 Task: Find the subway routes for traveling to to Empire State Building from Work.
Action: Mouse moved to (284, 105)
Screenshot: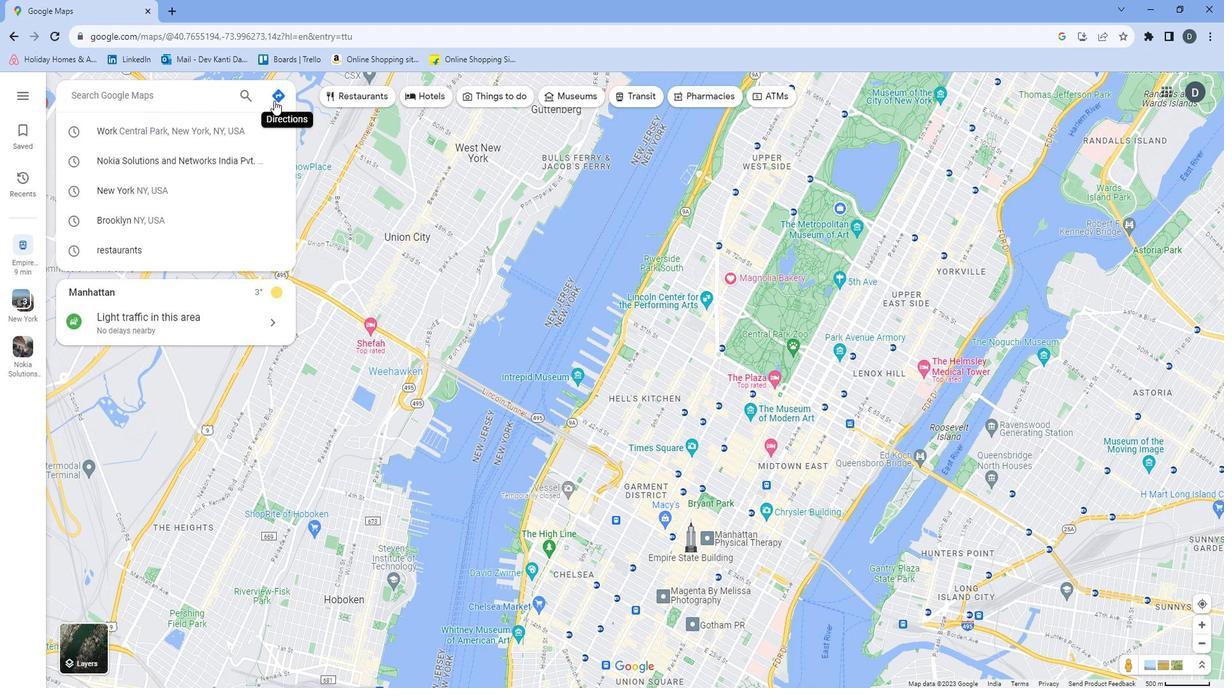 
Action: Mouse pressed left at (284, 105)
Screenshot: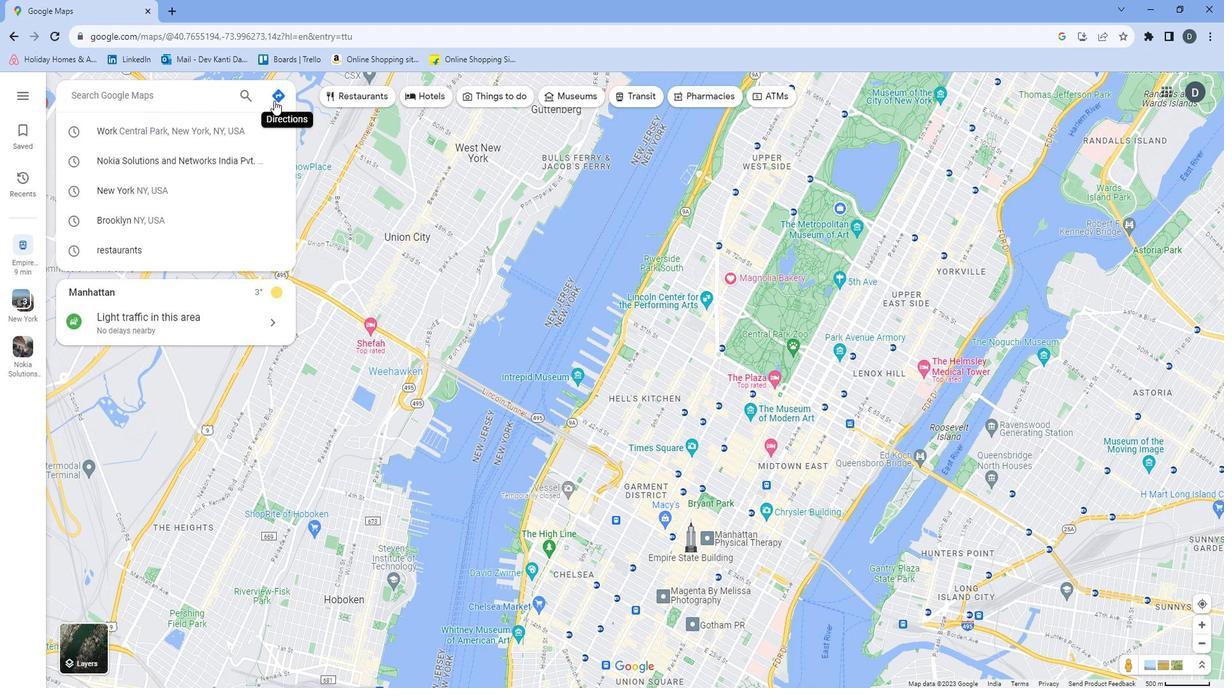 
Action: Mouse moved to (187, 137)
Screenshot: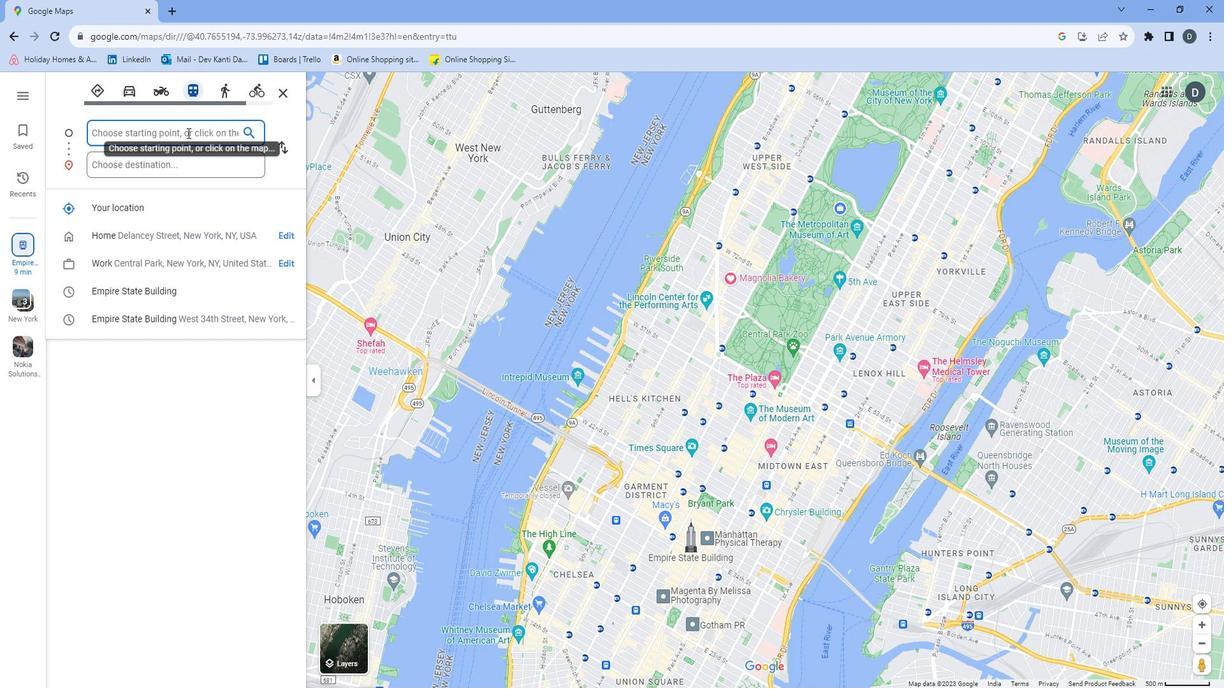 
Action: Mouse pressed left at (187, 137)
Screenshot: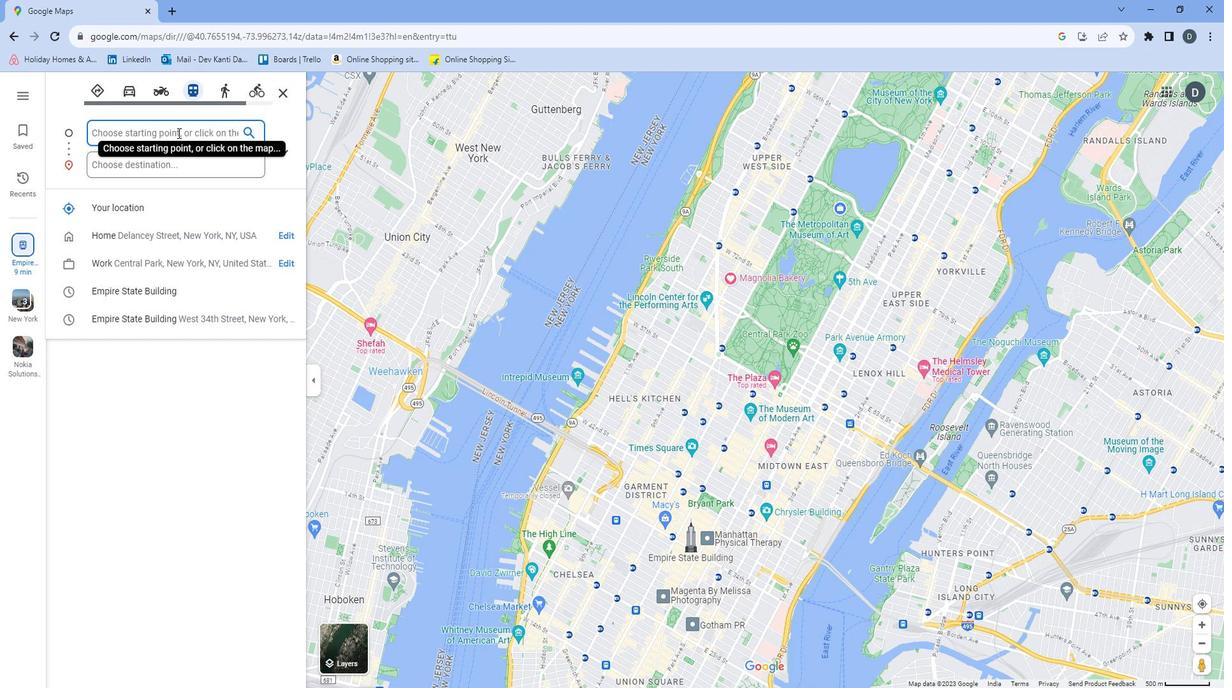 
Action: Mouse moved to (172, 260)
Screenshot: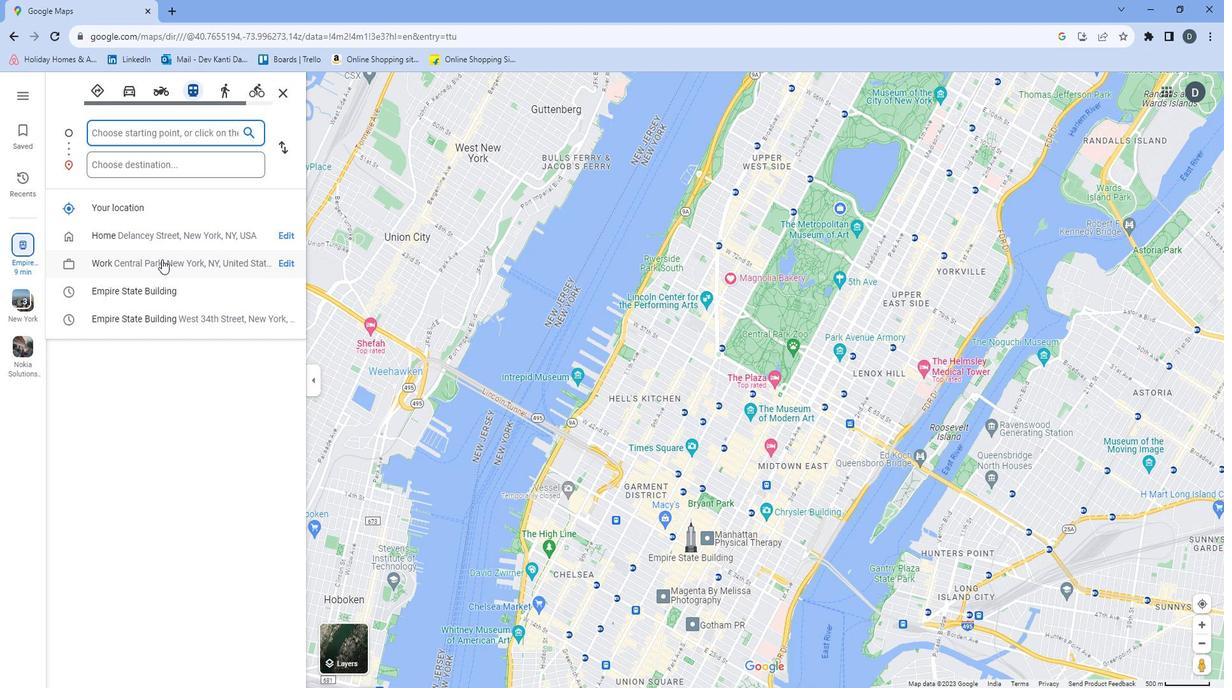 
Action: Mouse pressed left at (172, 260)
Screenshot: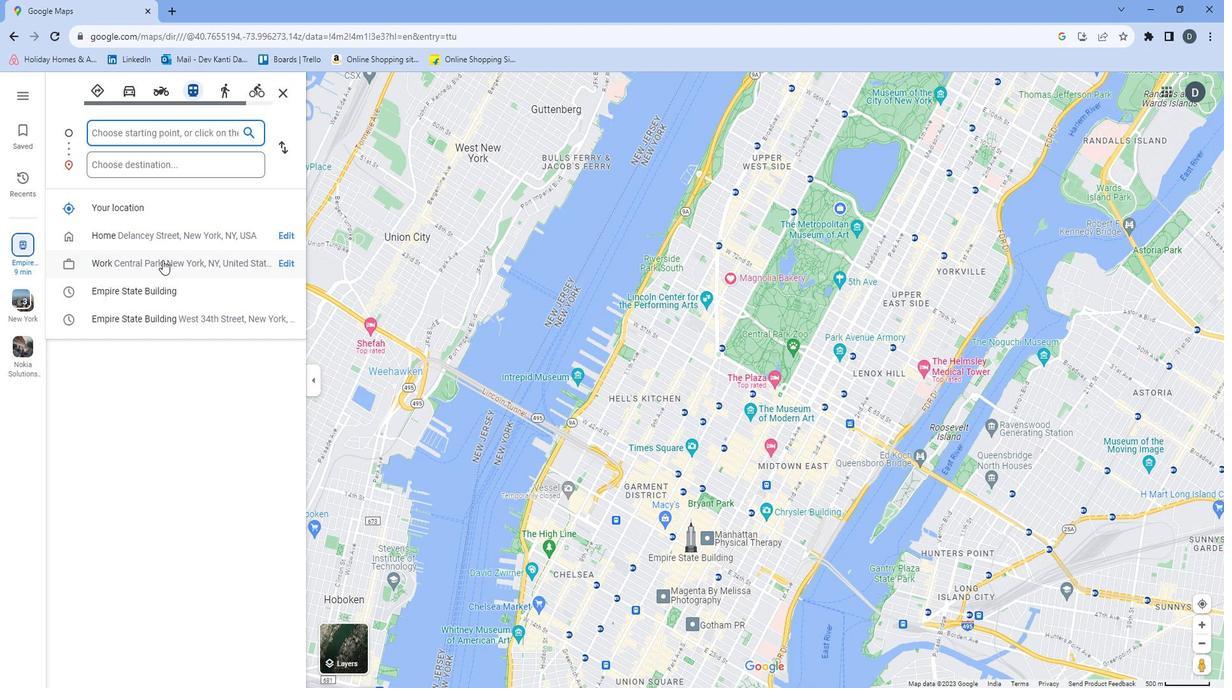 
Action: Mouse moved to (196, 168)
Screenshot: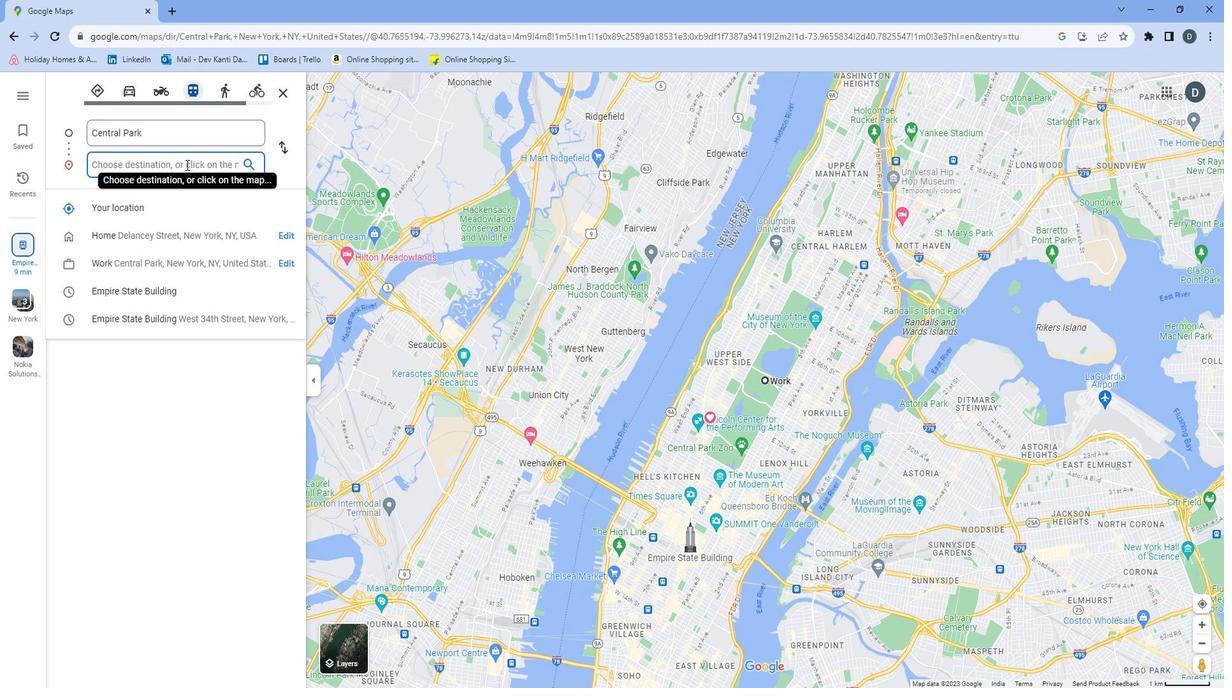 
Action: Mouse pressed left at (196, 168)
Screenshot: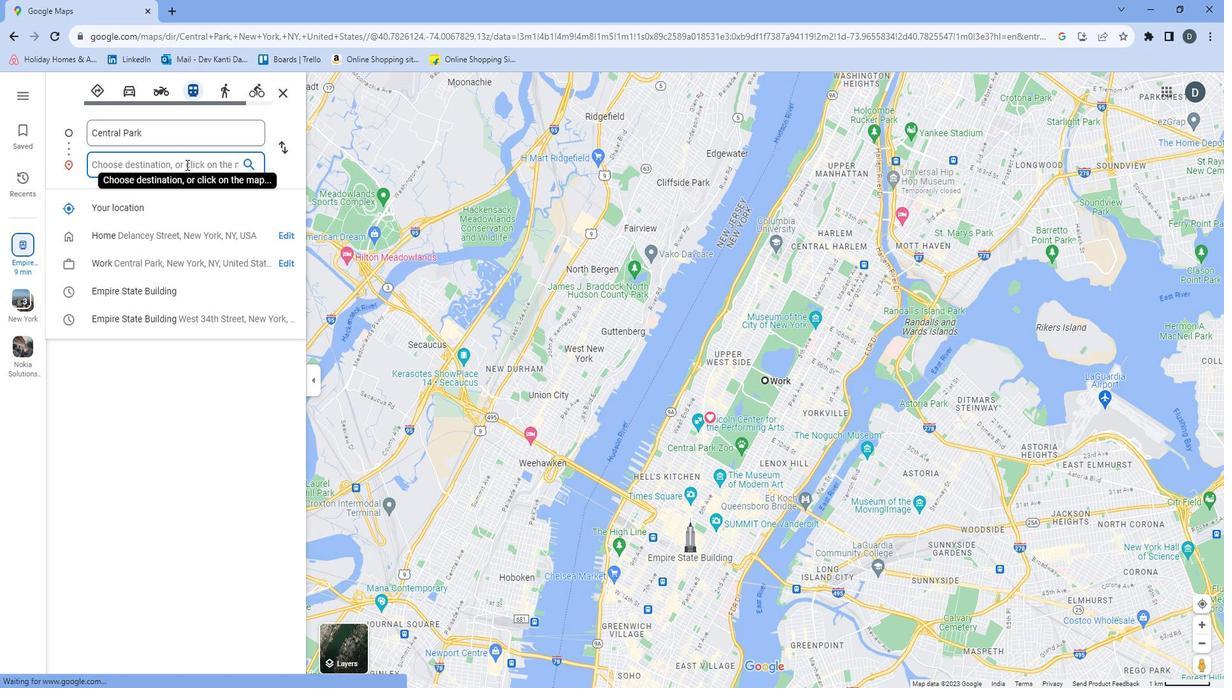 
Action: Mouse moved to (197, 168)
Screenshot: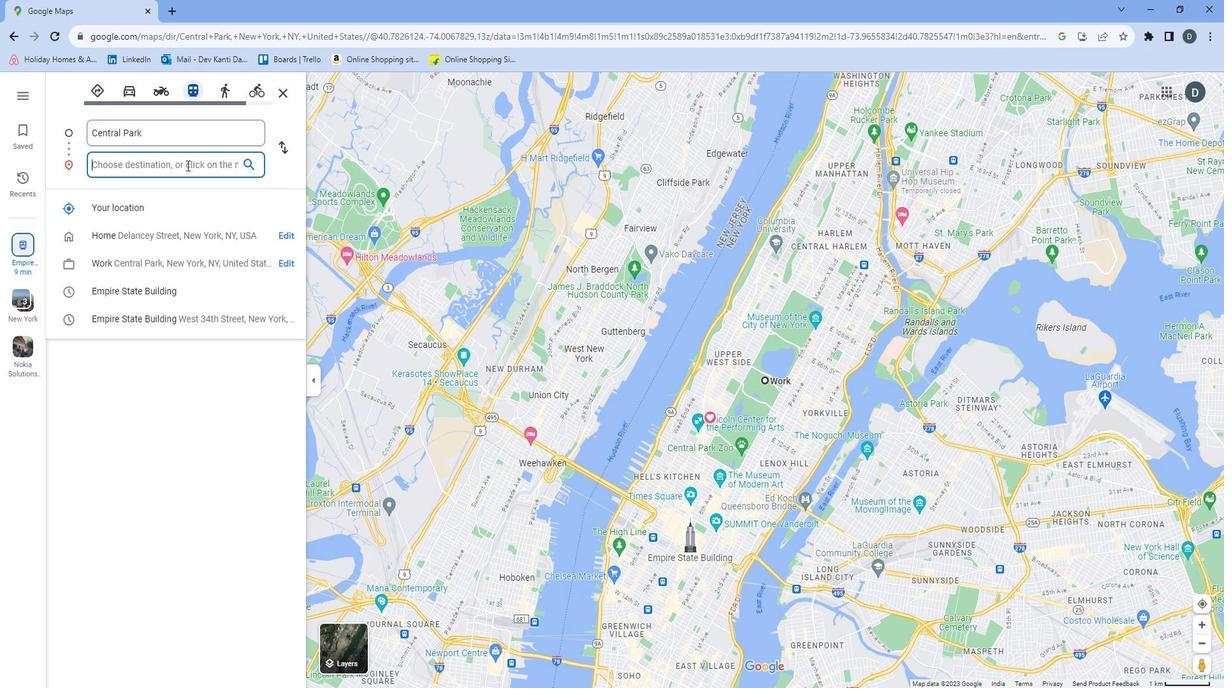 
Action: Key pressed <Key.shift><Key.shift>Empire<Key.space><Key.shift>State<Key.space><Key.shift>Building<Key.space>
Screenshot: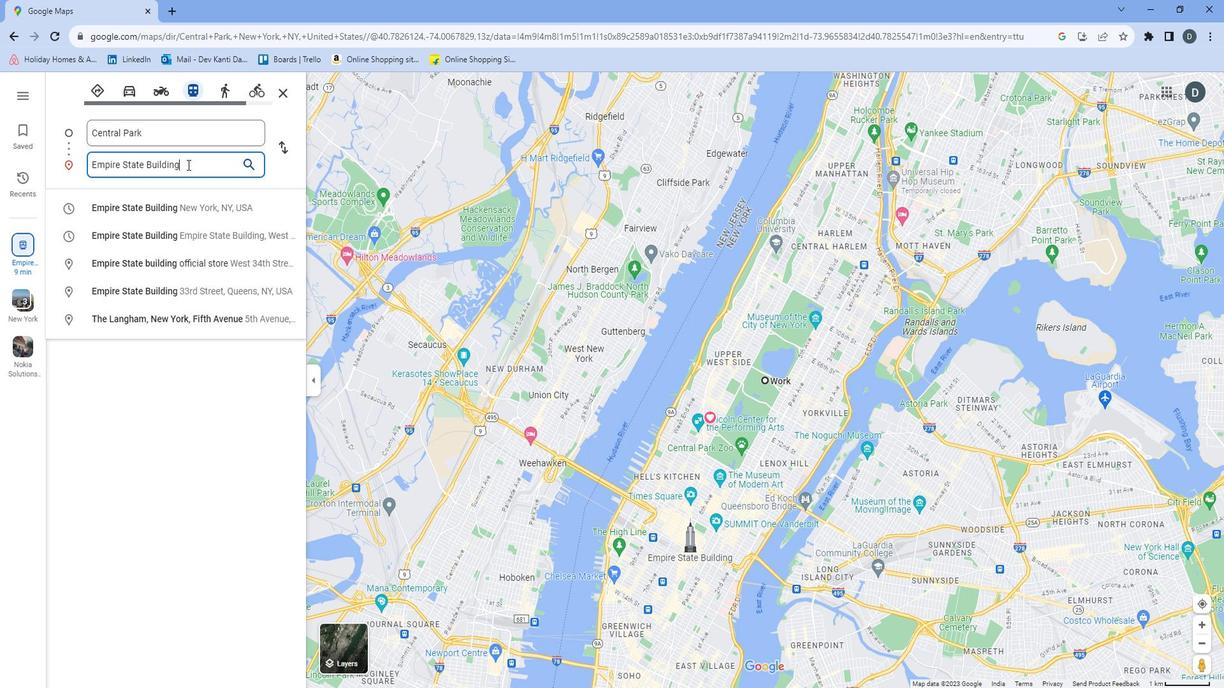 
Action: Mouse moved to (183, 209)
Screenshot: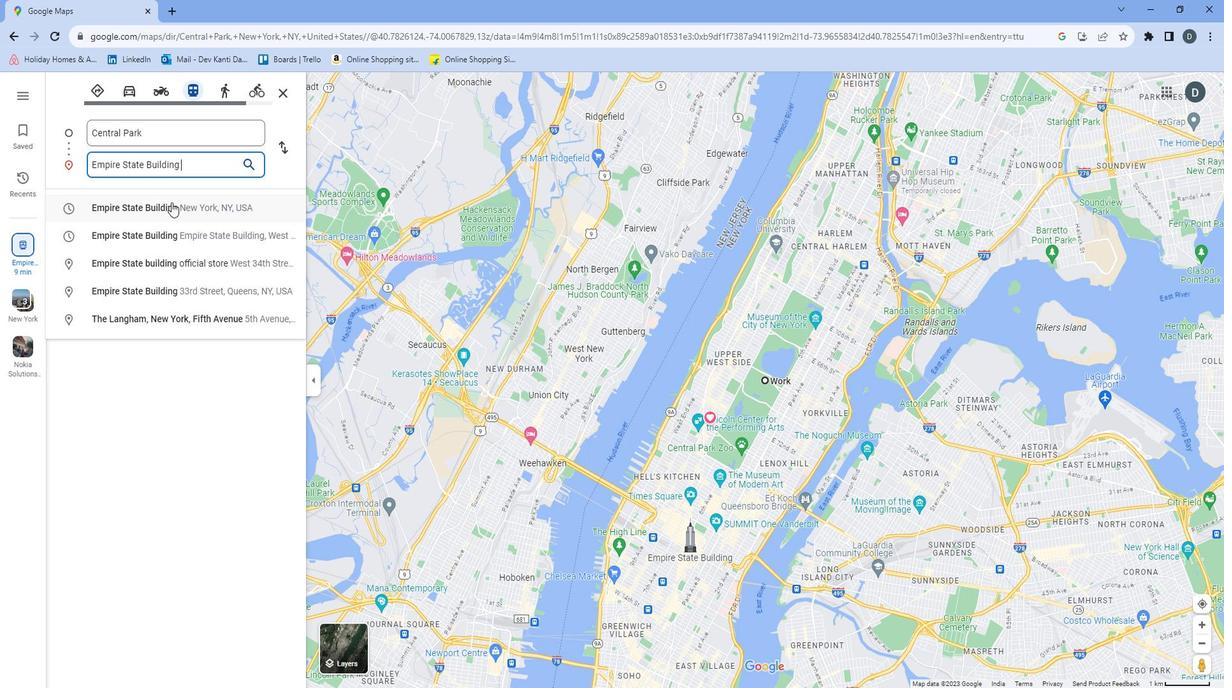 
Action: Mouse pressed left at (183, 209)
Screenshot: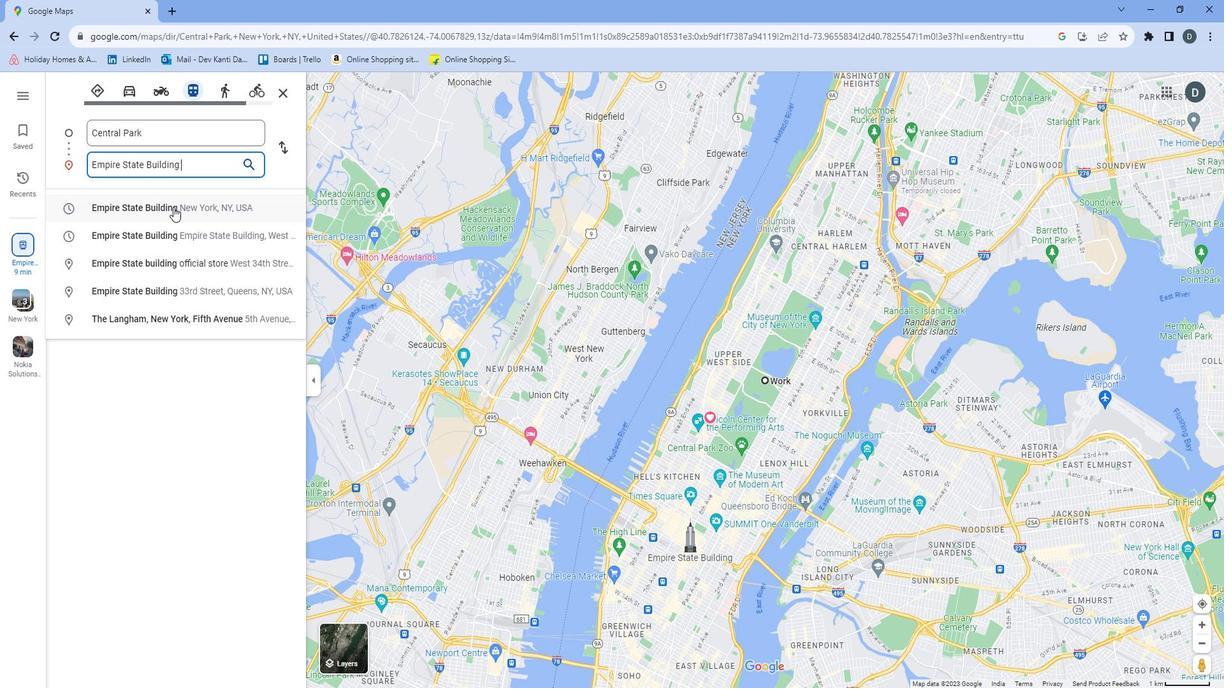 
Action: Mouse moved to (295, 210)
Screenshot: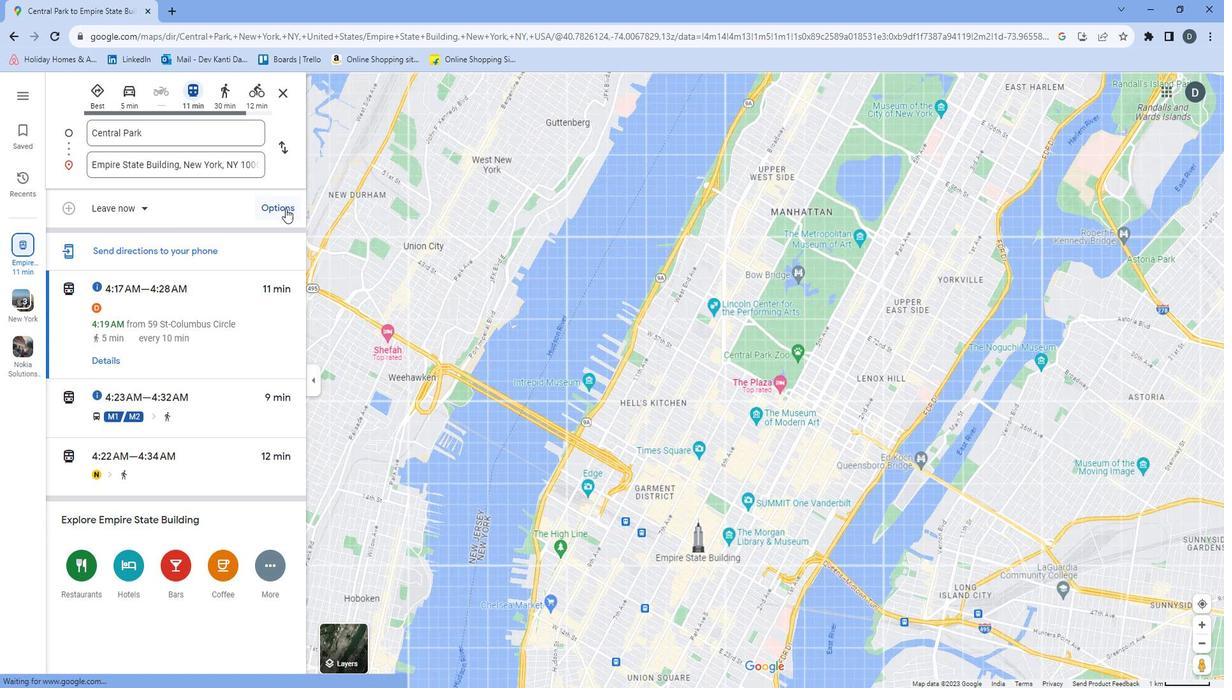 
Action: Mouse pressed left at (295, 210)
Screenshot: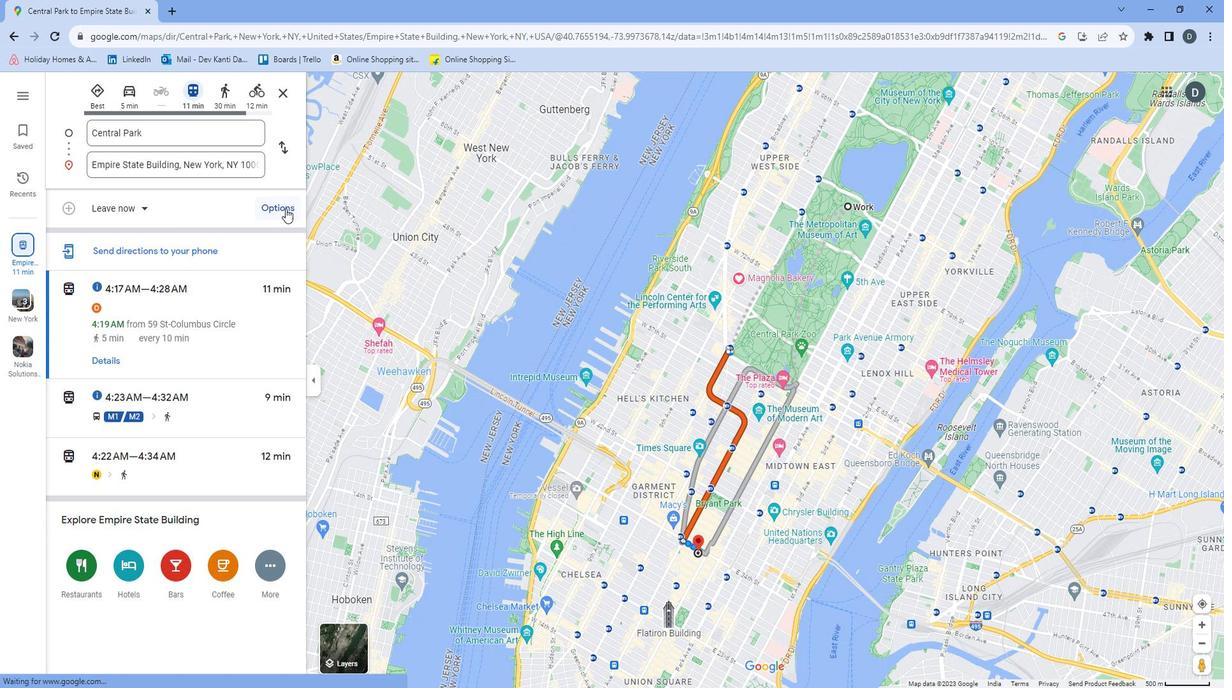 
Action: Mouse moved to (79, 278)
Screenshot: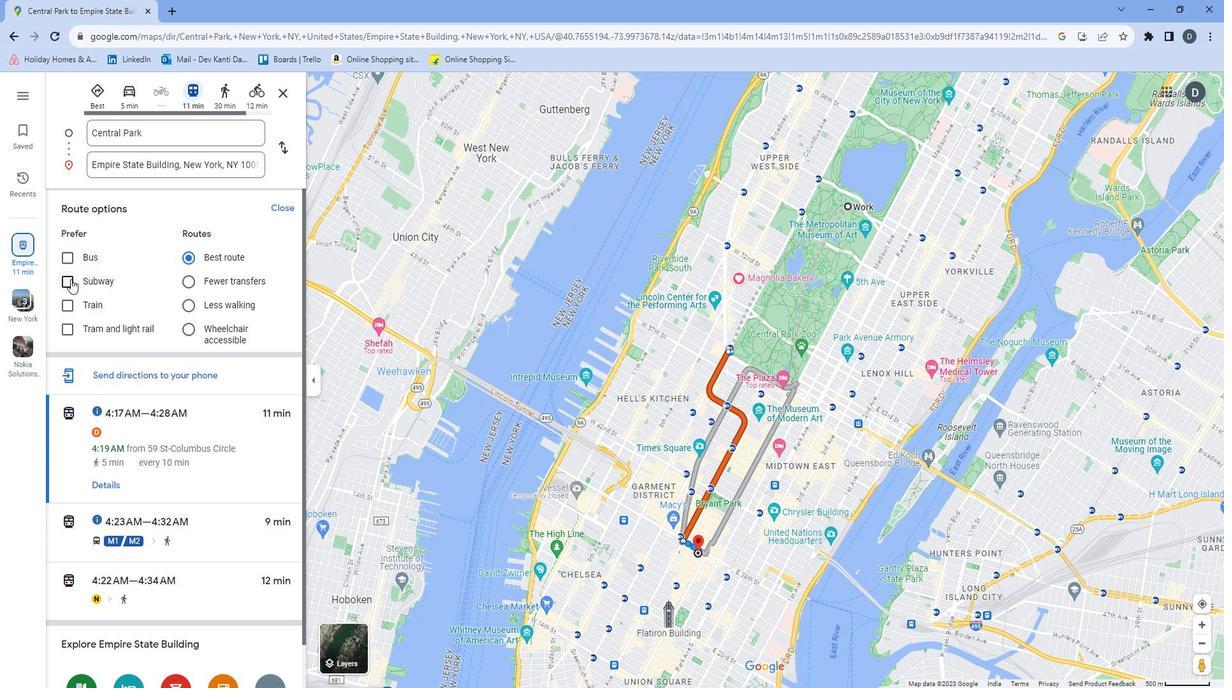 
Action: Mouse pressed left at (79, 278)
Screenshot: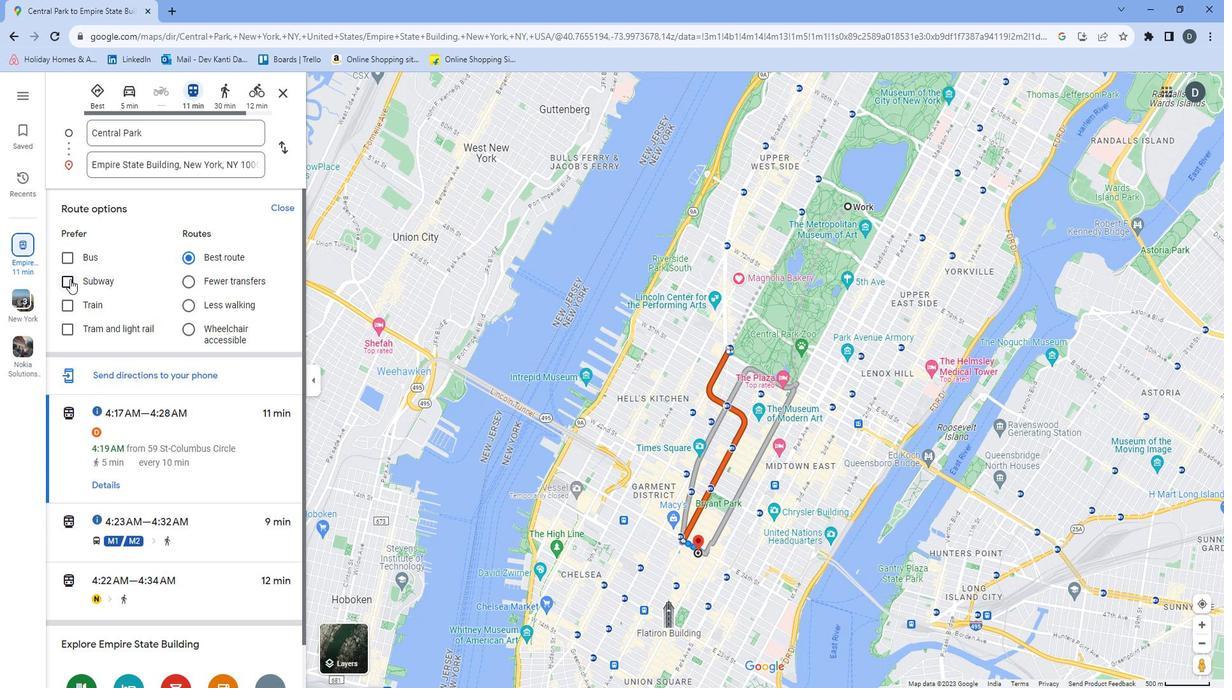 
Action: Mouse moved to (295, 331)
Screenshot: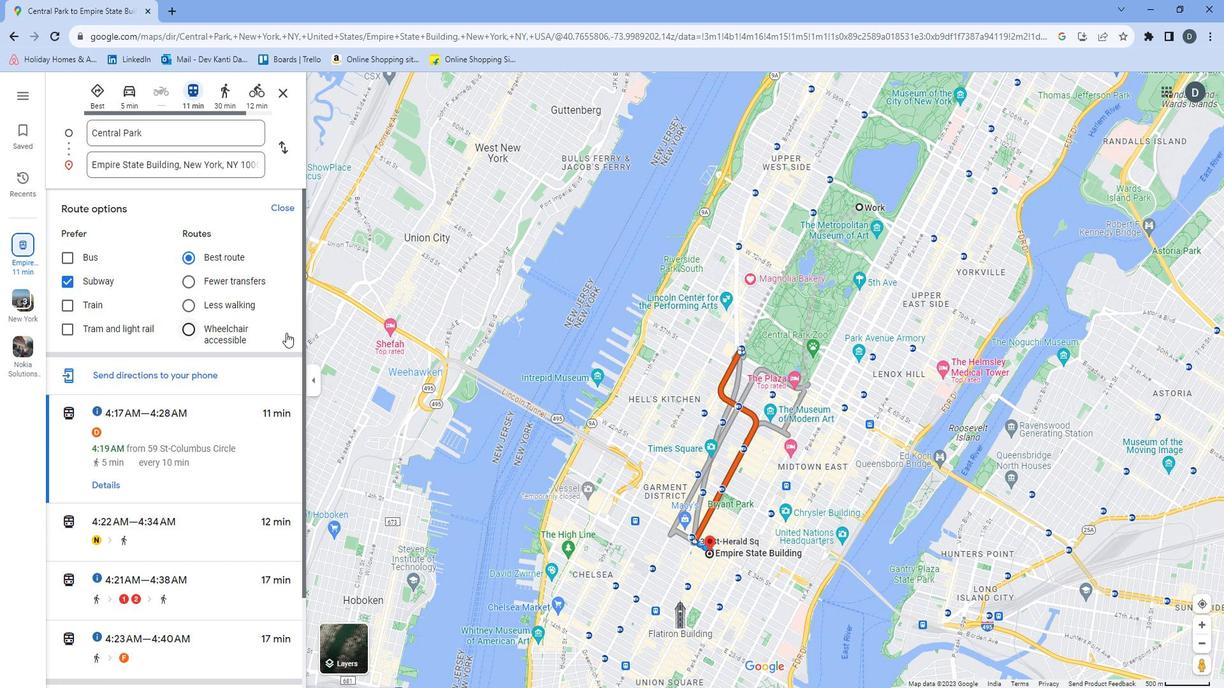 
Action: Mouse scrolled (295, 330) with delta (0, 0)
Screenshot: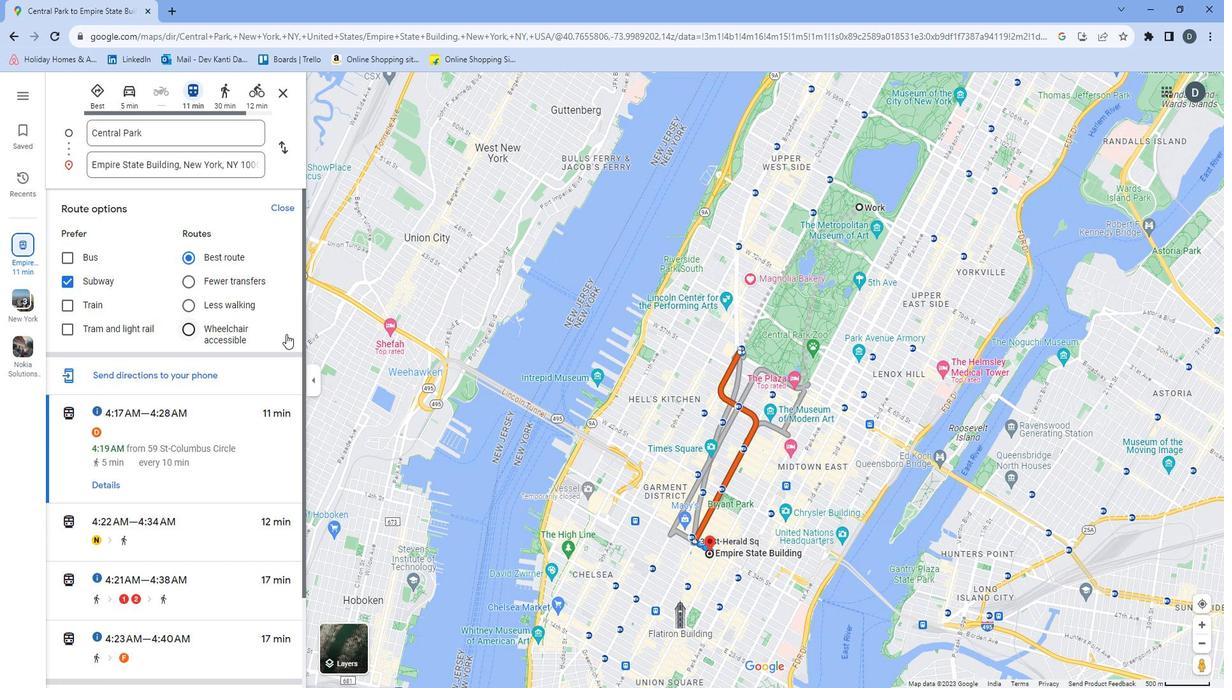 
Action: Mouse moved to (295, 332)
Screenshot: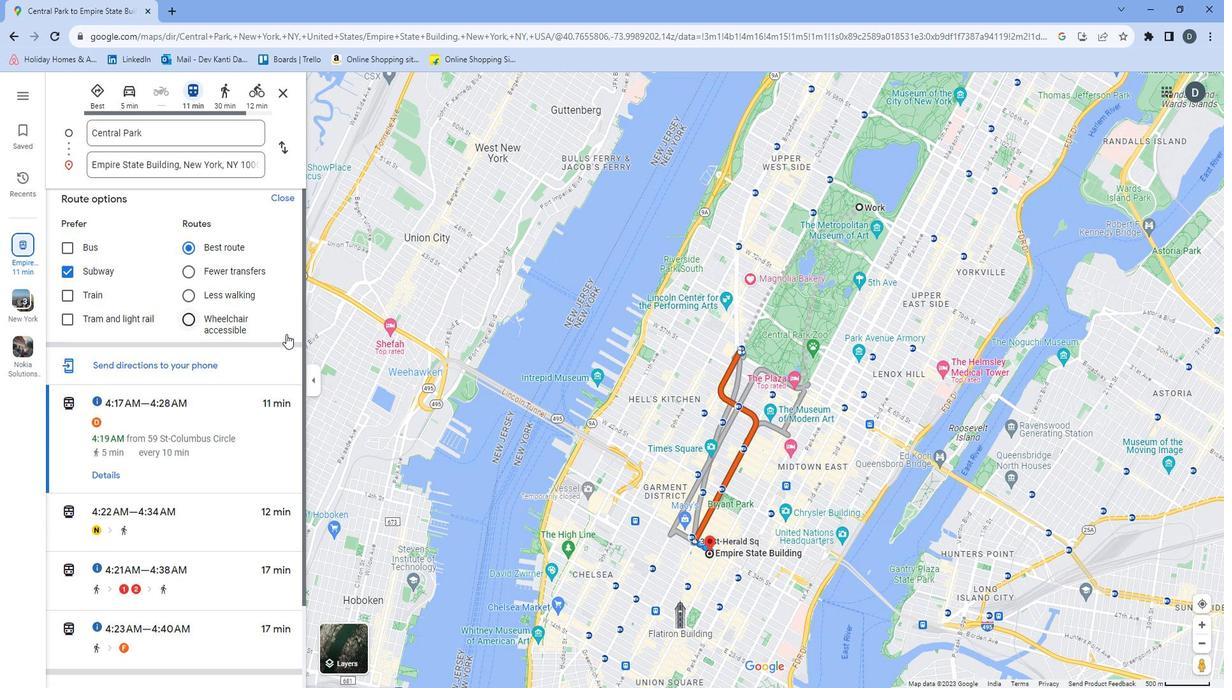 
Action: Mouse scrolled (295, 332) with delta (0, 0)
Screenshot: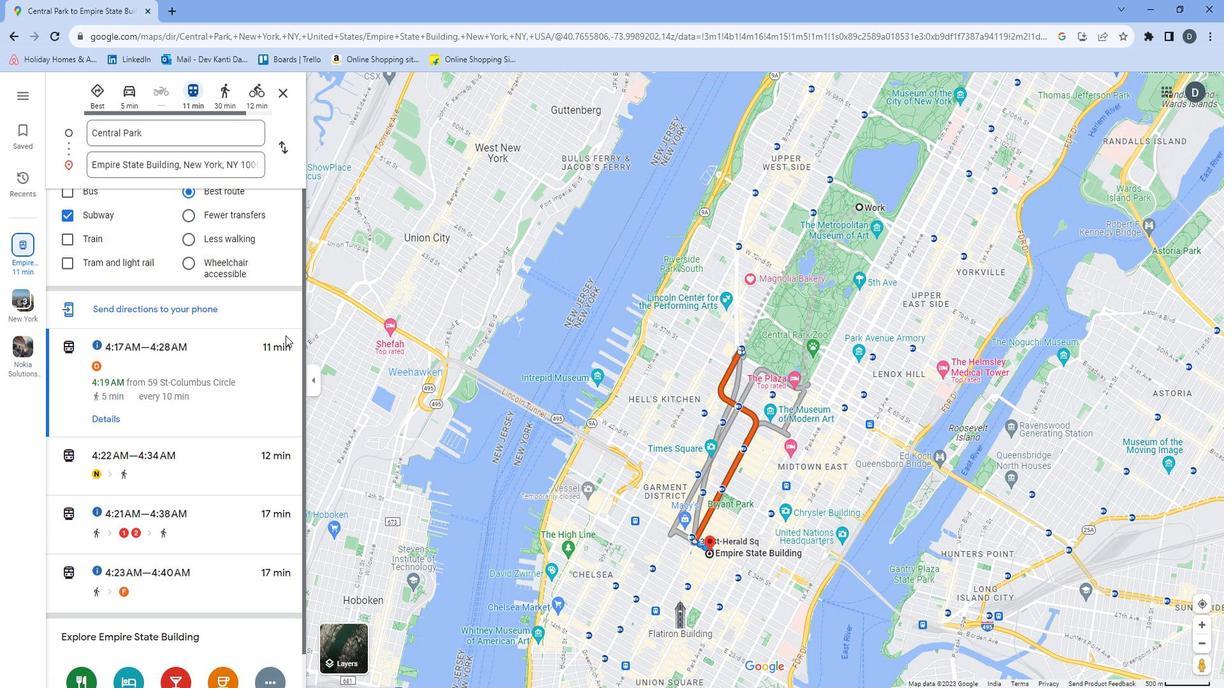 
Action: Mouse scrolled (295, 332) with delta (0, 0)
Screenshot: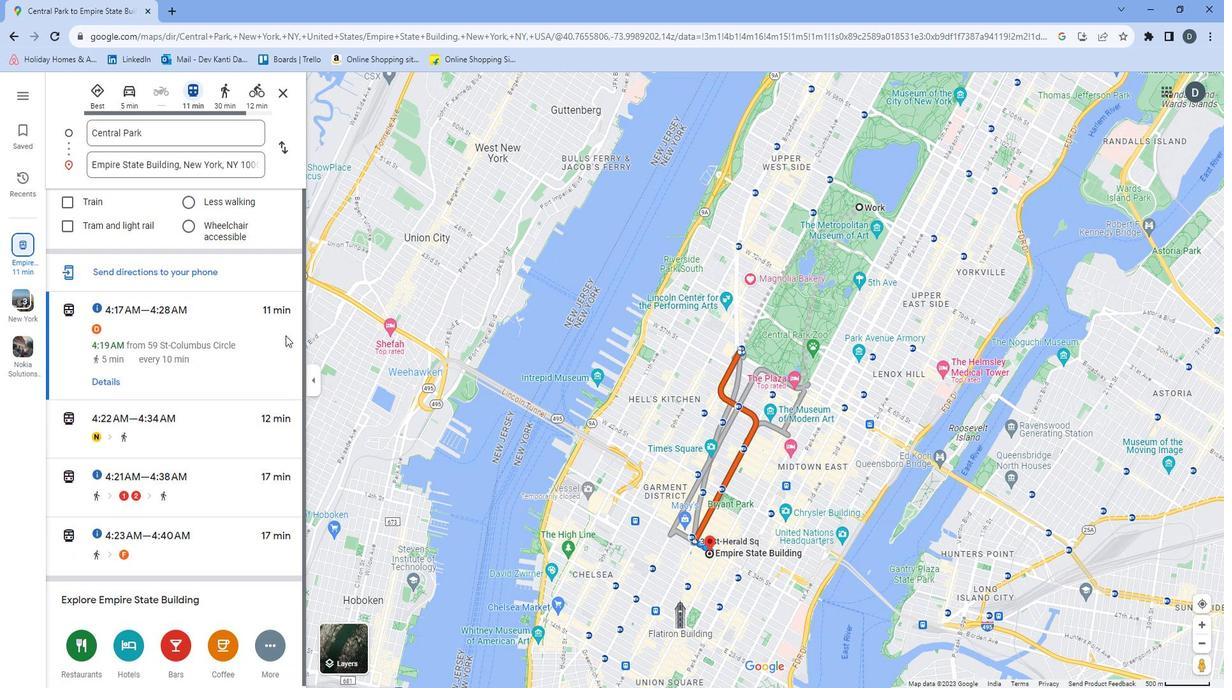 
Action: Mouse scrolled (295, 332) with delta (0, 0)
Screenshot: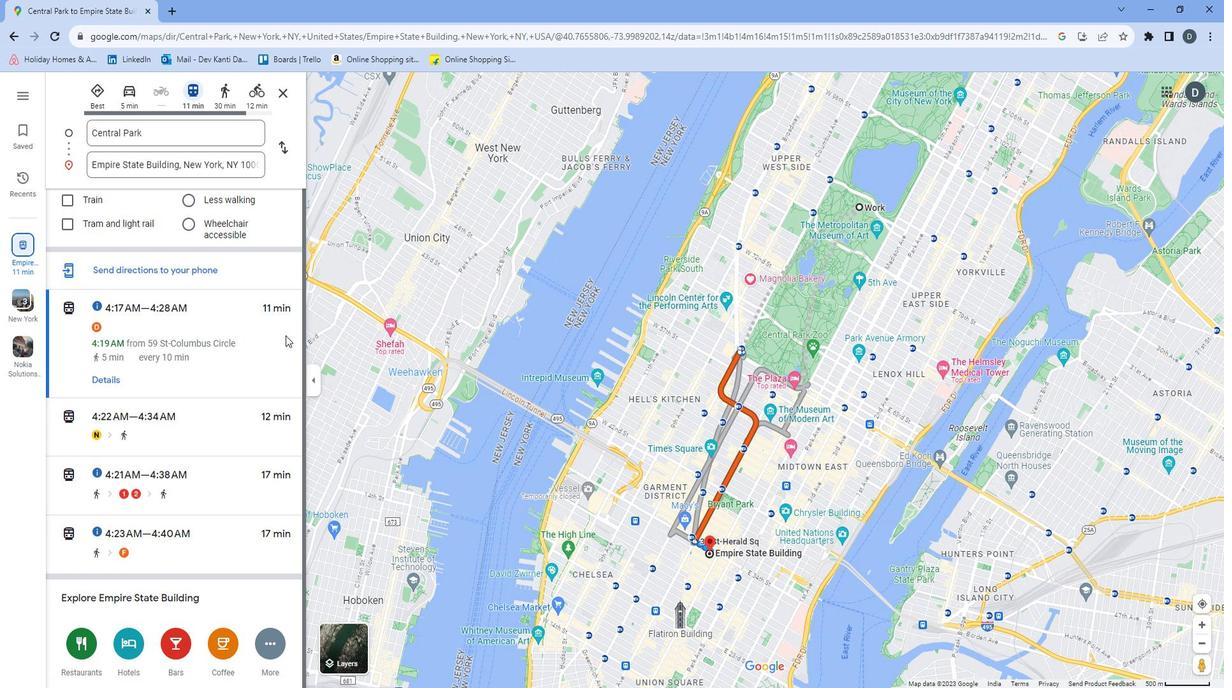 
Action: Mouse moved to (295, 331)
Screenshot: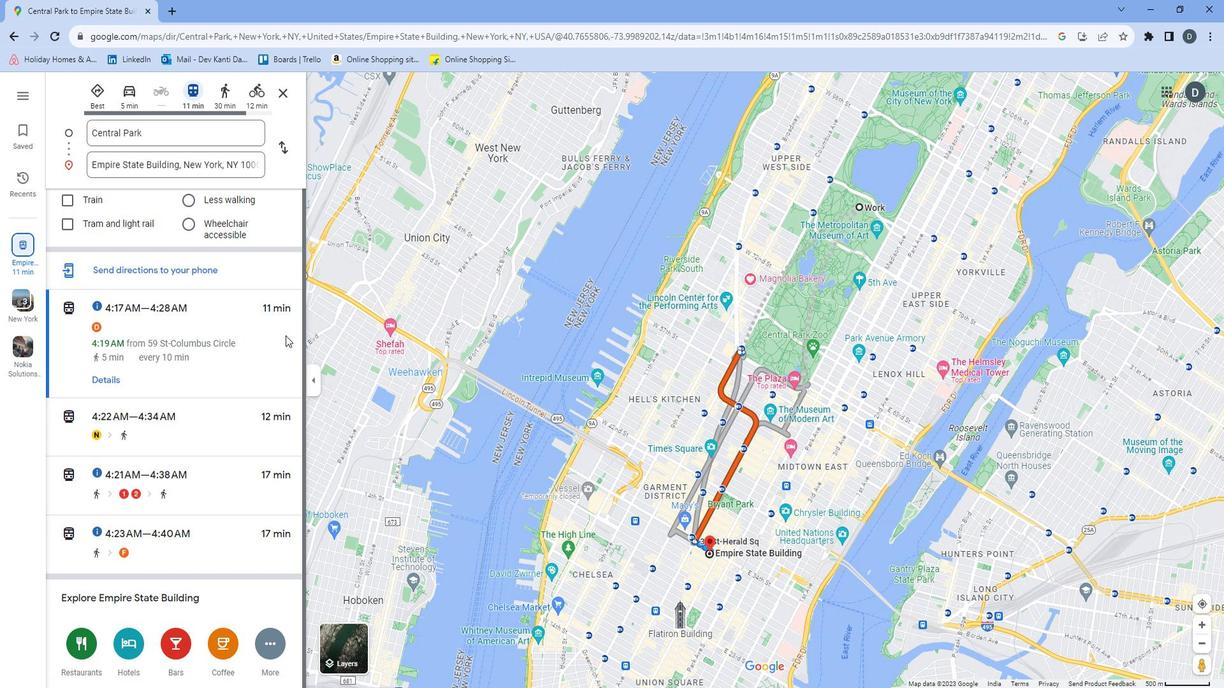 
